 Task: Assign Person0003 as Assignee of Issue Issue0006 in Backlog  in Scrum Project Project0002 in Jira
Action: Mouse moved to (428, 492)
Screenshot: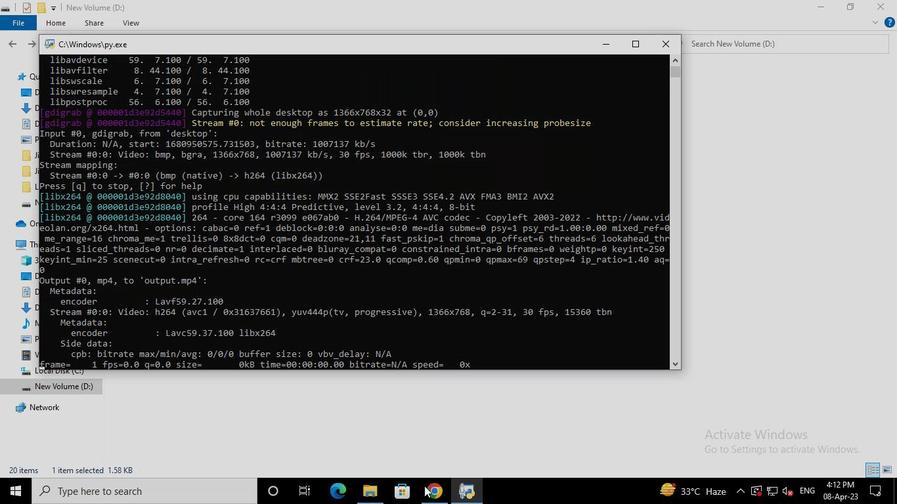 
Action: Mouse pressed left at (428, 492)
Screenshot: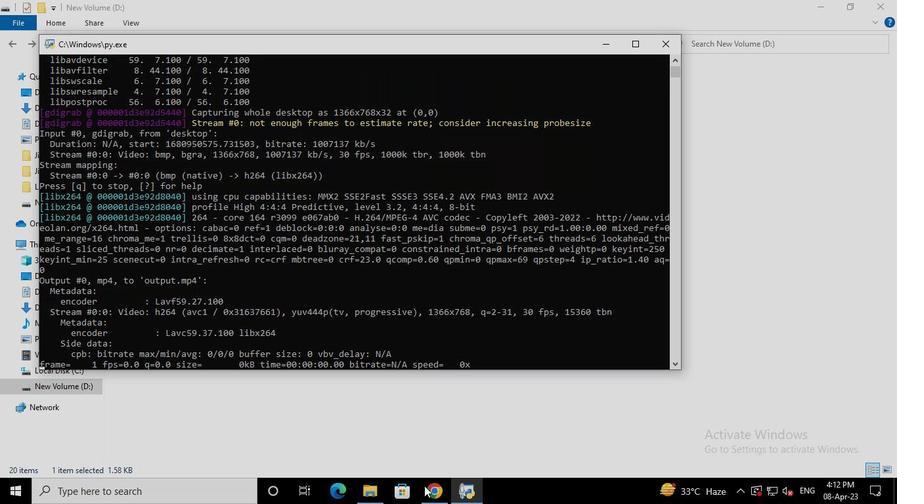 
Action: Mouse moved to (73, 204)
Screenshot: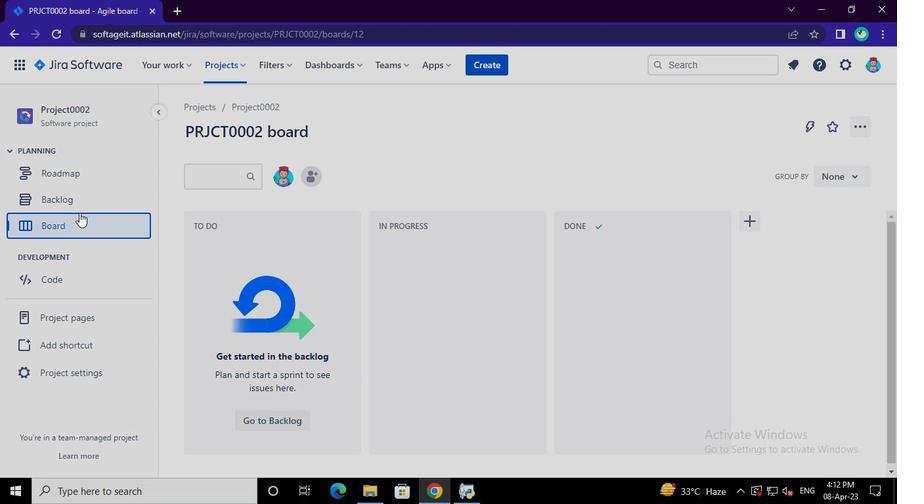 
Action: Mouse pressed left at (73, 204)
Screenshot: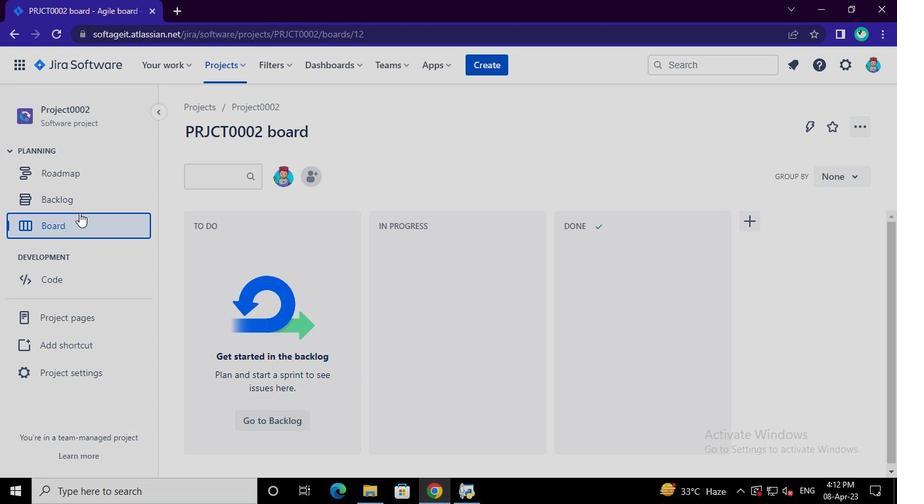 
Action: Mouse moved to (809, 292)
Screenshot: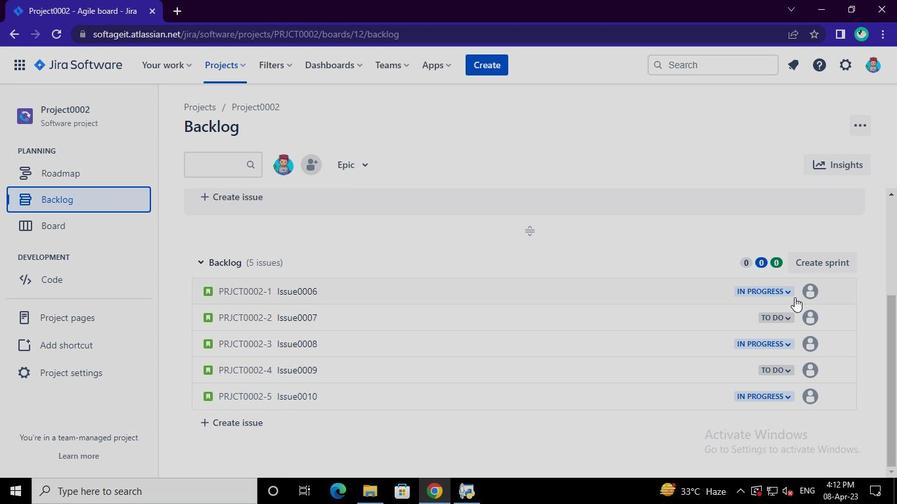 
Action: Mouse pressed left at (809, 292)
Screenshot: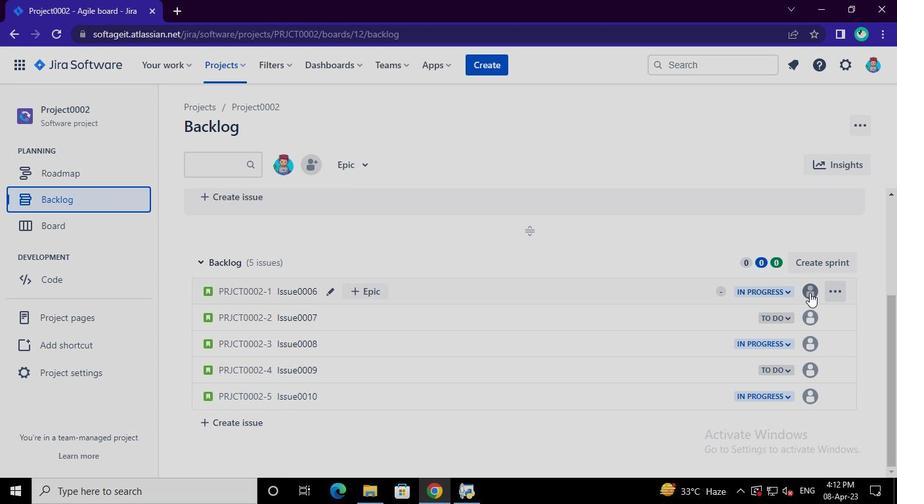 
Action: Mouse moved to (719, 394)
Screenshot: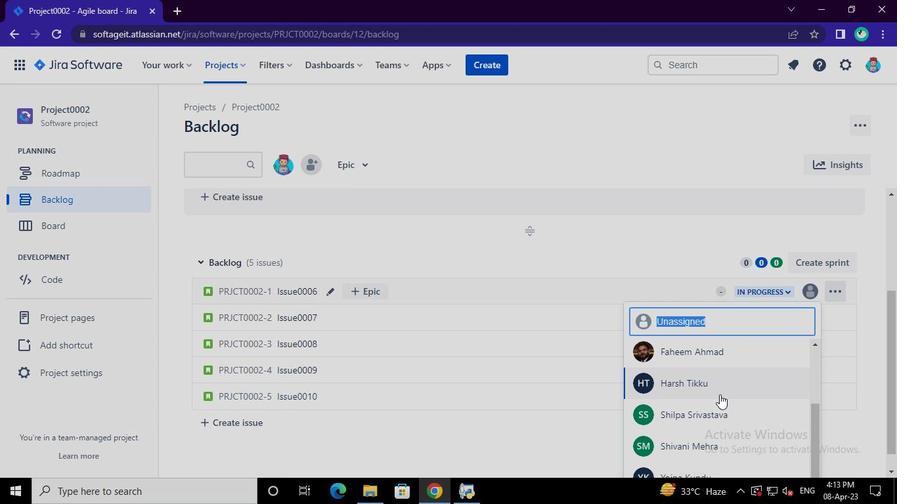 
Action: Mouse pressed left at (719, 394)
Screenshot: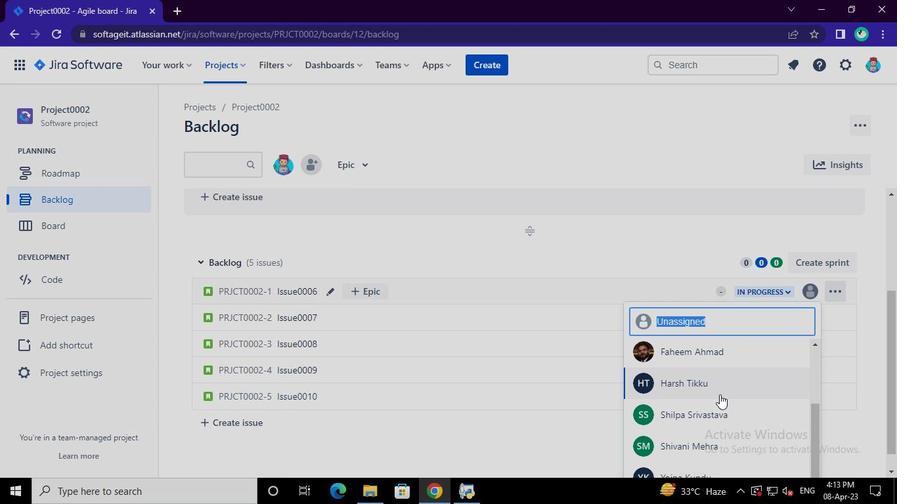 
Action: Mouse moved to (468, 498)
Screenshot: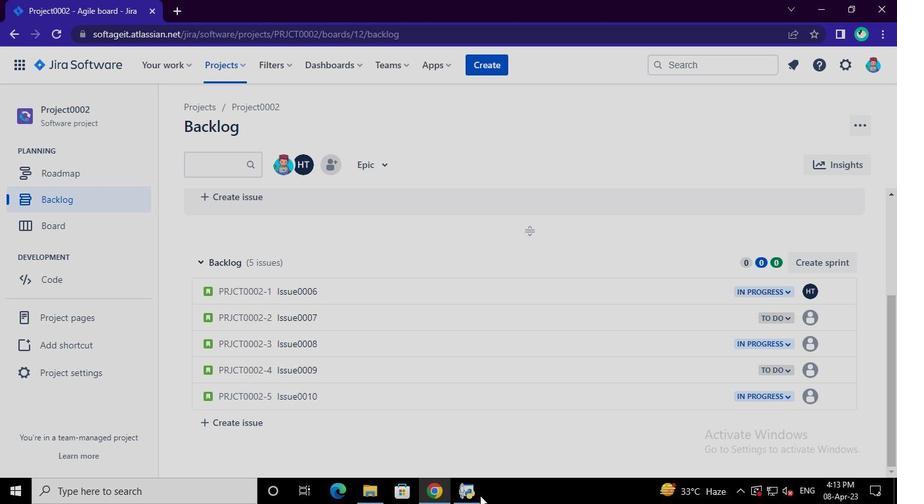 
Action: Mouse pressed left at (468, 498)
Screenshot: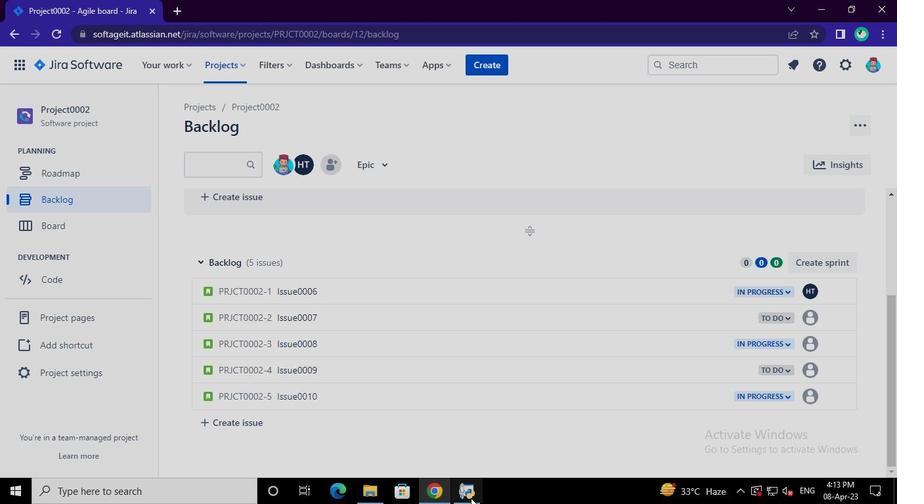 
Action: Mouse moved to (671, 42)
Screenshot: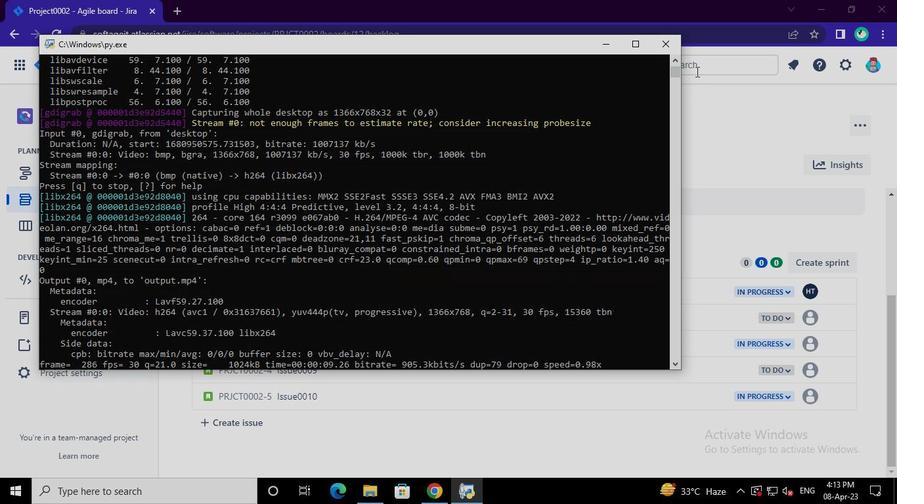 
Action: Mouse pressed left at (671, 42)
Screenshot: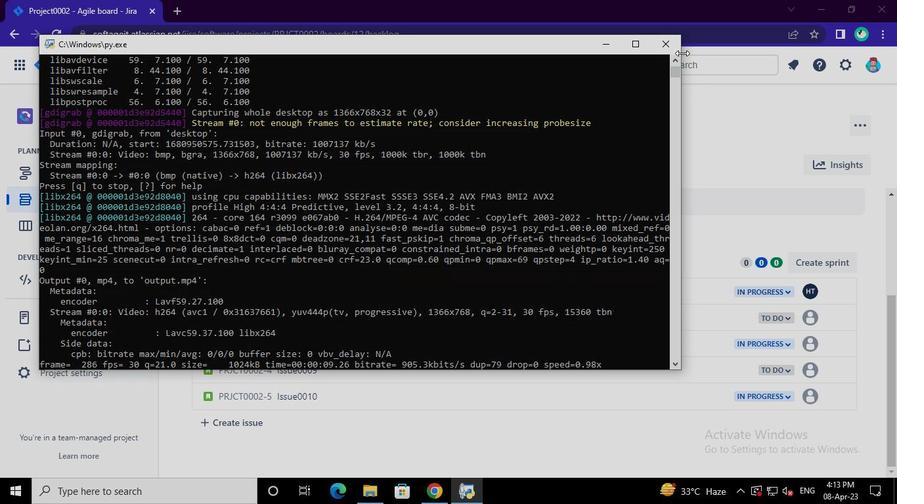
Action: Mouse moved to (667, 45)
Screenshot: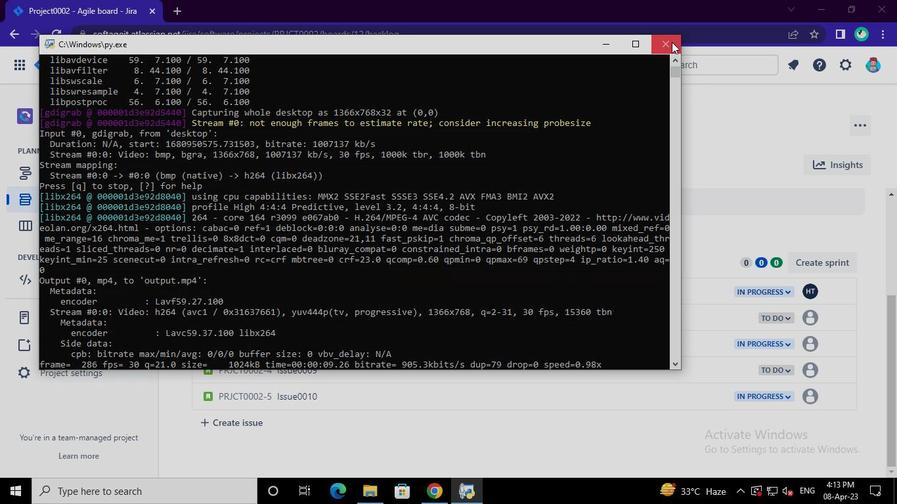 
